 Task: Add Softage Information Technology Limited.
Action: Mouse moved to (422, 107)
Screenshot: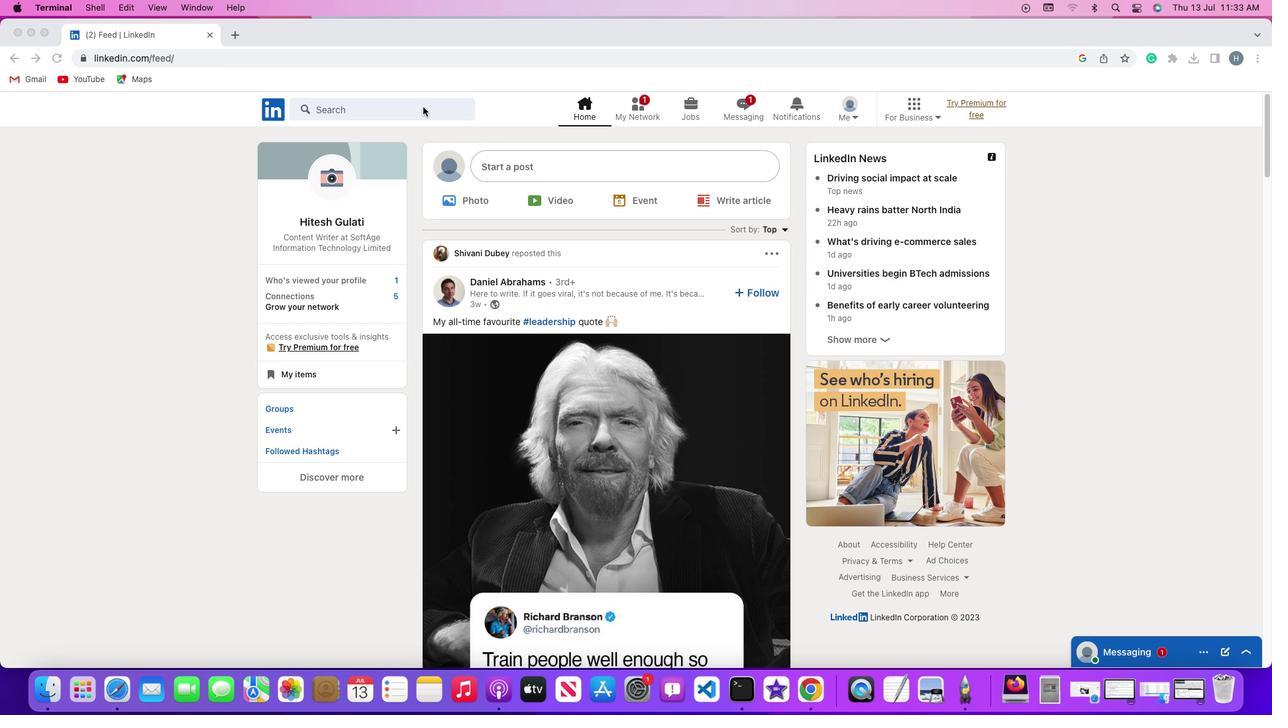 
Action: Mouse pressed left at (422, 107)
Screenshot: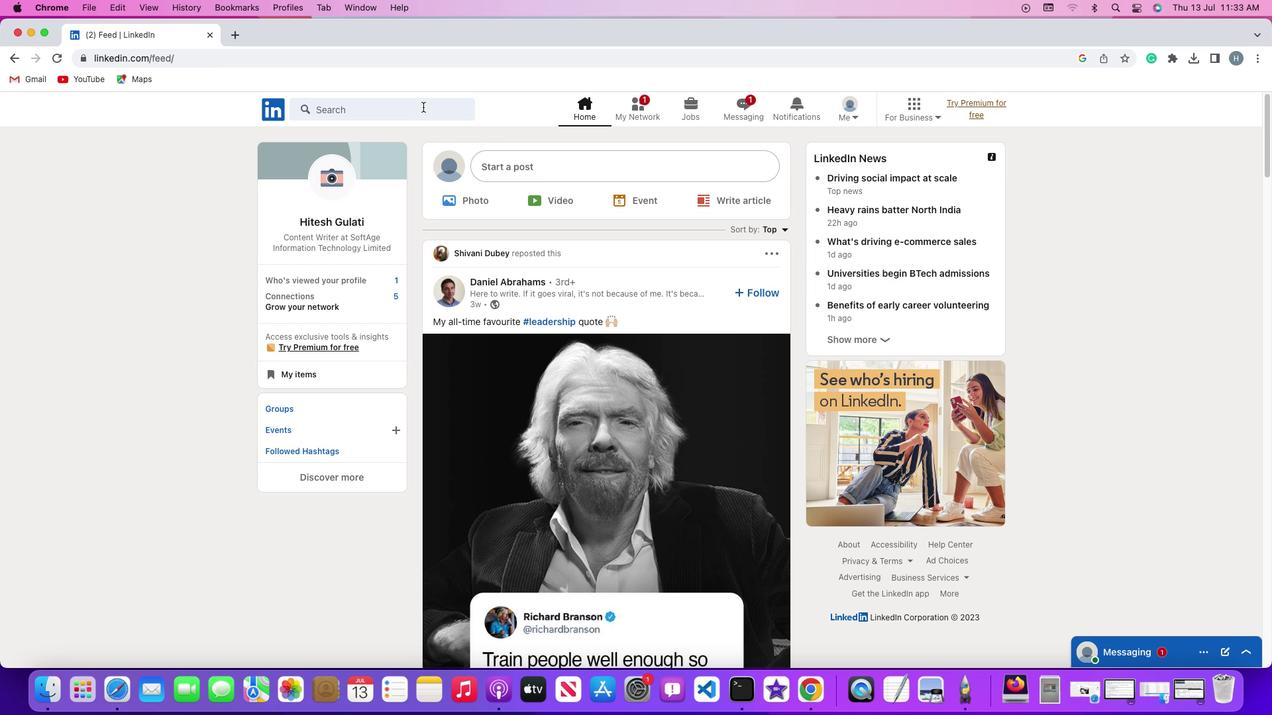 
Action: Mouse pressed left at (422, 107)
Screenshot: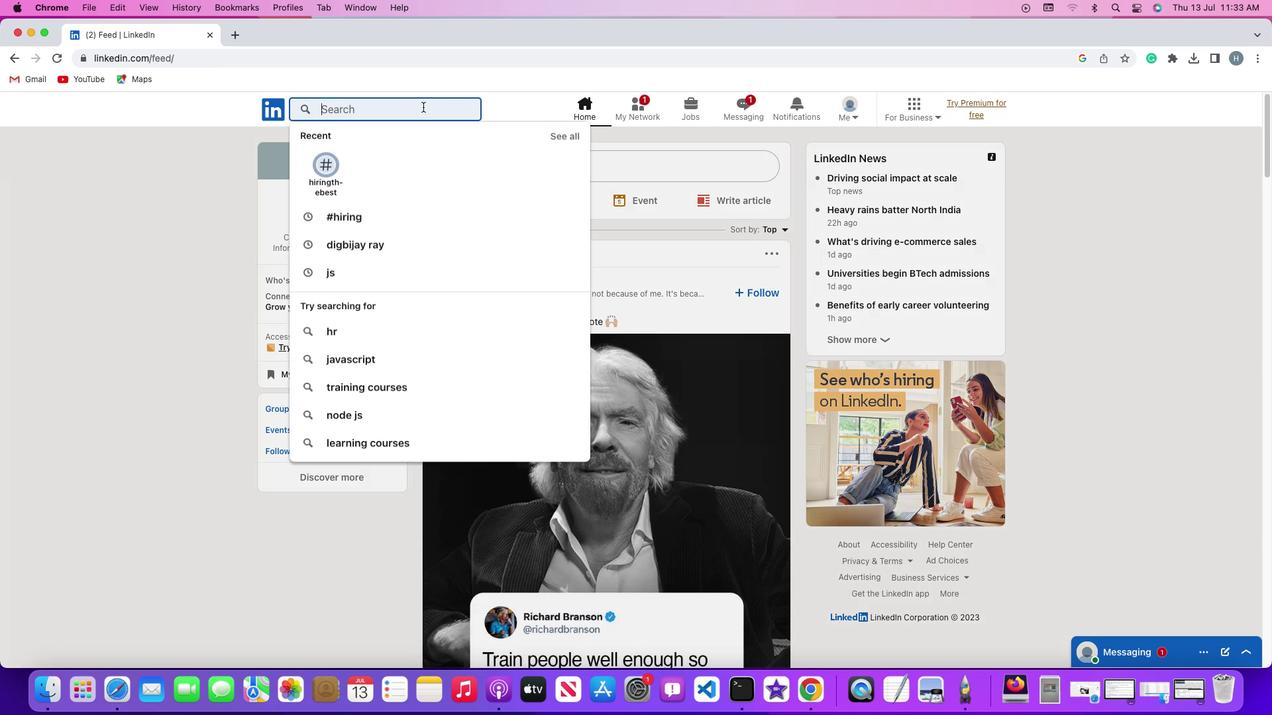 
Action: Key pressed Key.shift'#''h''i''r''i''n''g'Key.enter
Screenshot: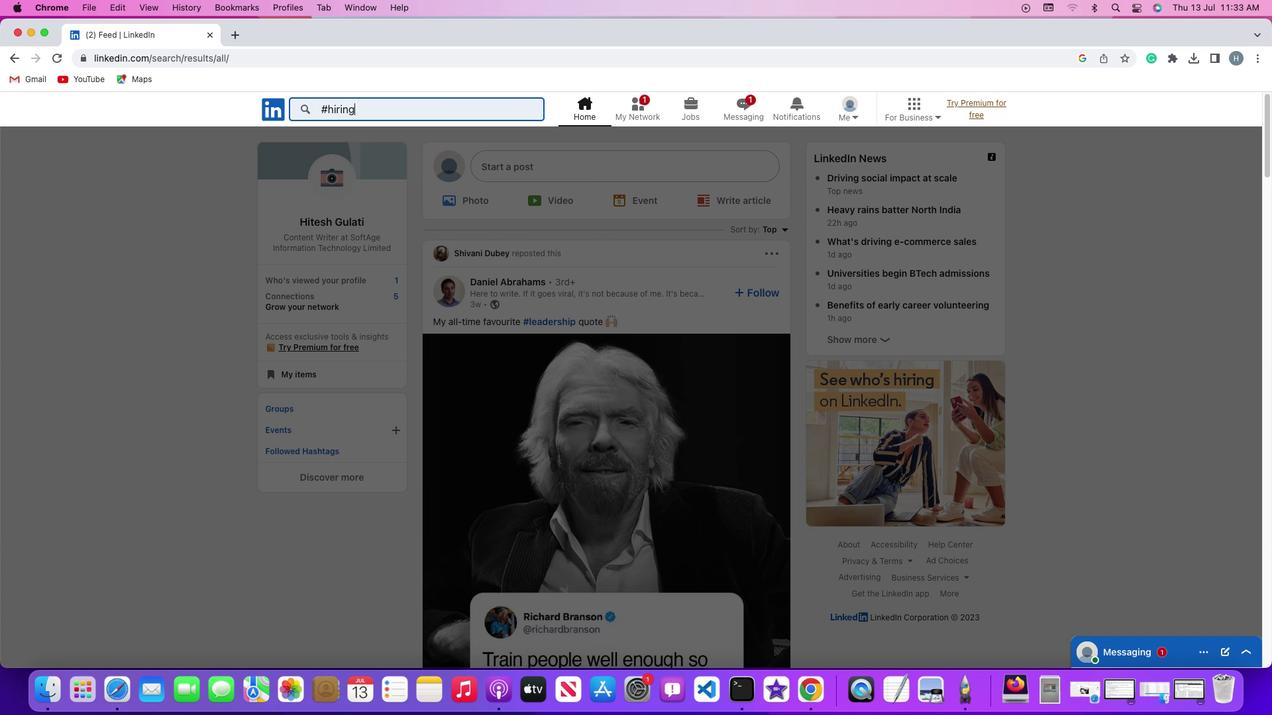 
Action: Mouse moved to (390, 143)
Screenshot: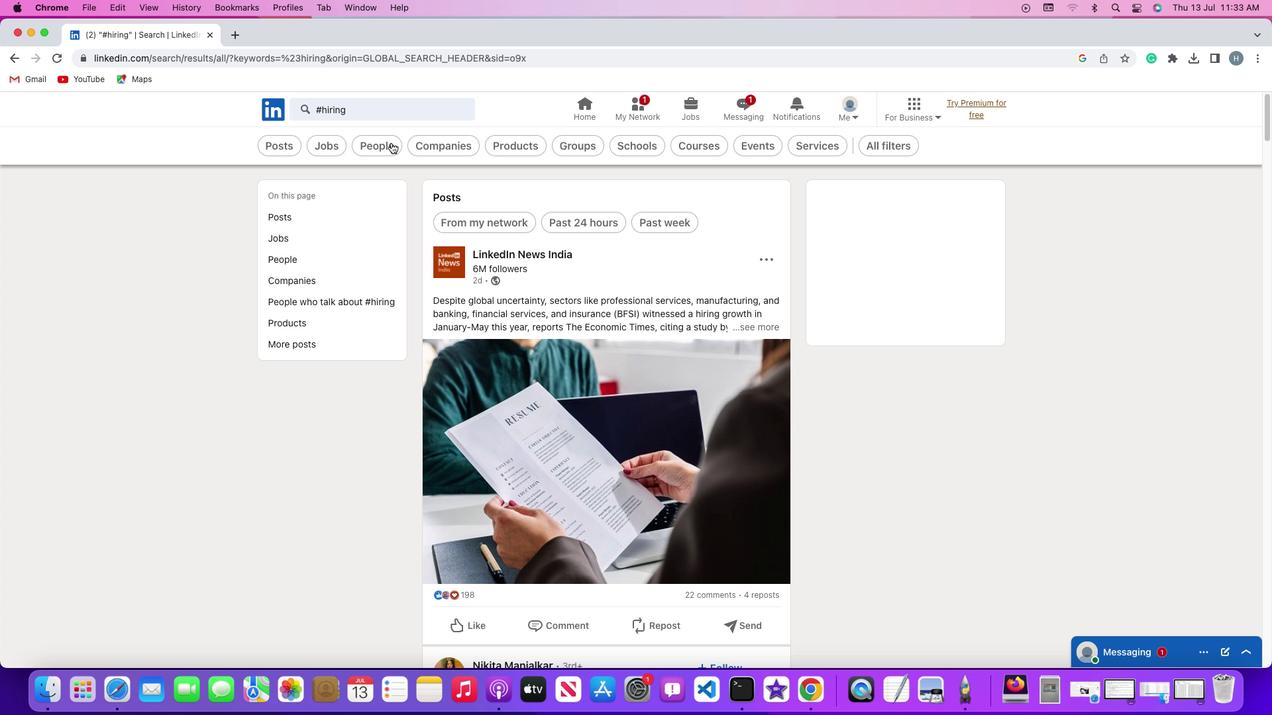 
Action: Mouse pressed left at (390, 143)
Screenshot: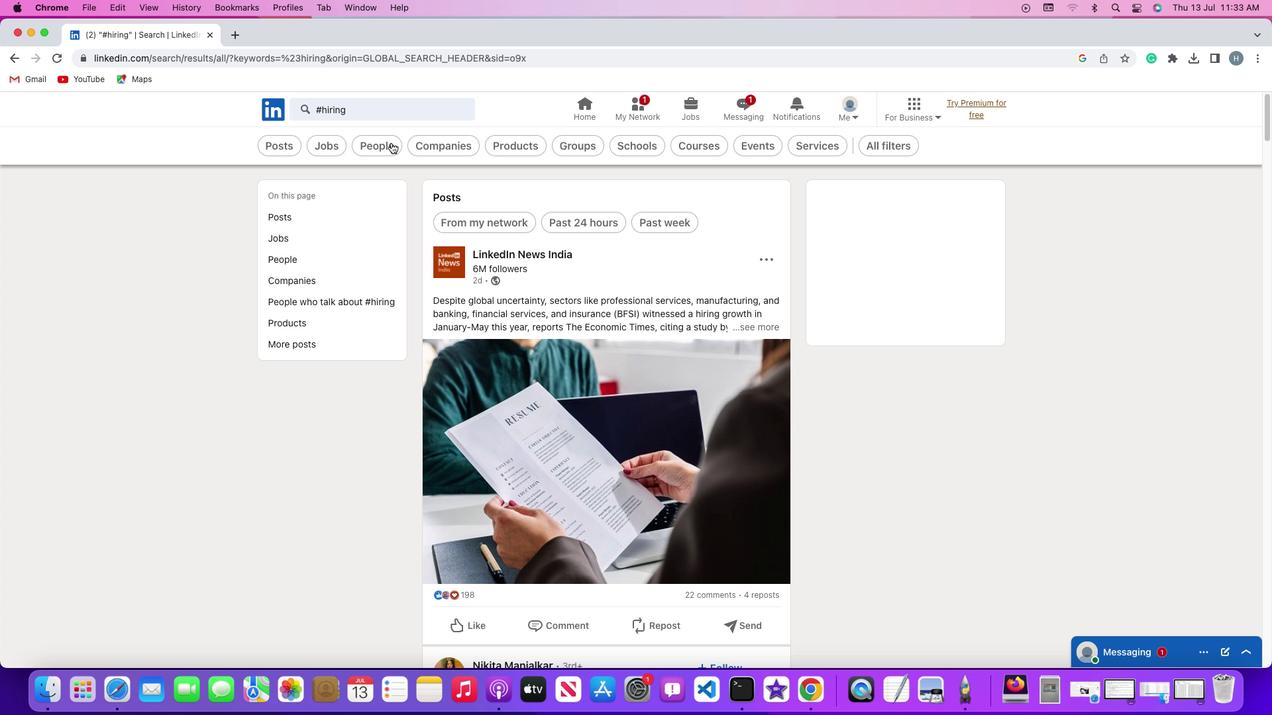 
Action: Mouse pressed left at (390, 143)
Screenshot: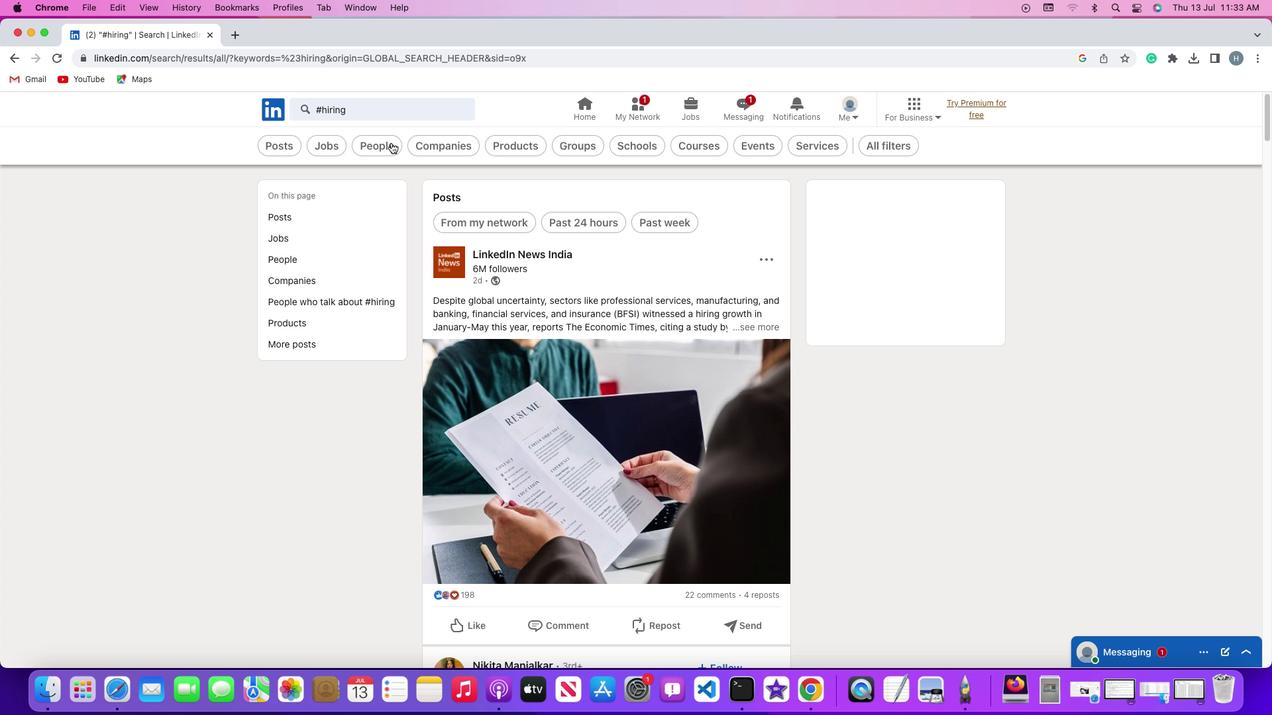 
Action: Mouse moved to (617, 143)
Screenshot: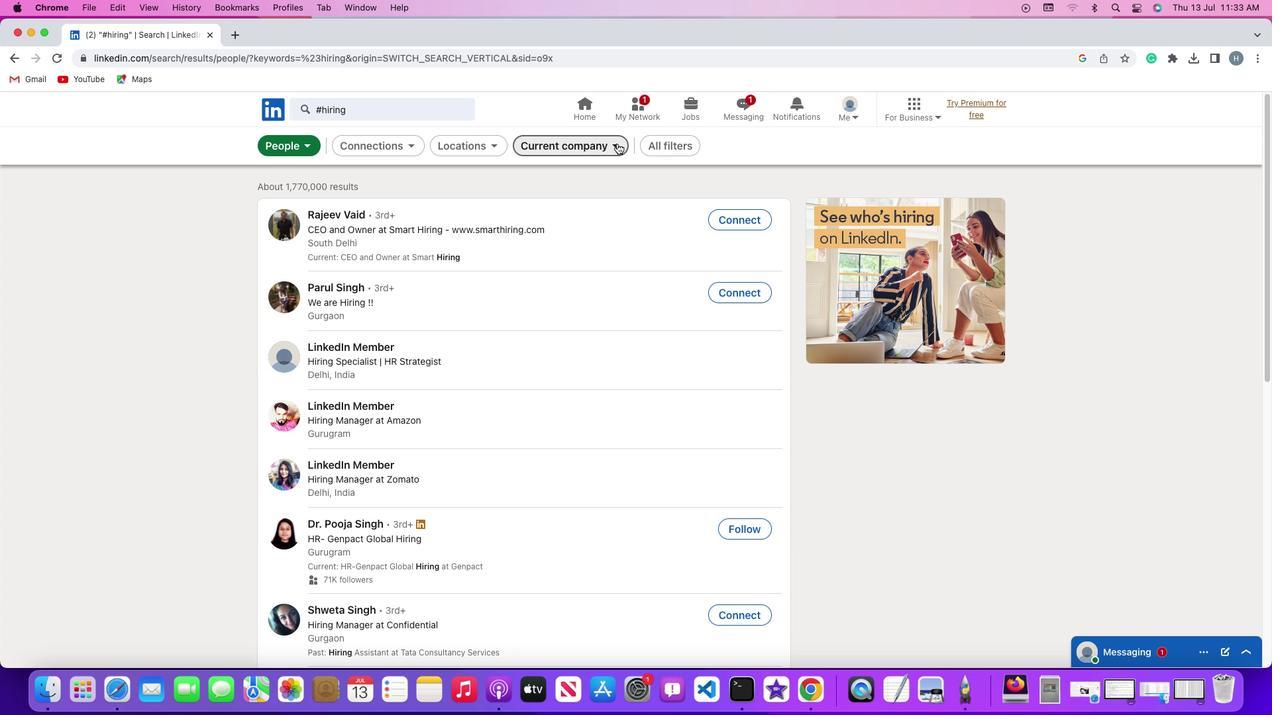 
Action: Mouse pressed left at (617, 143)
Screenshot: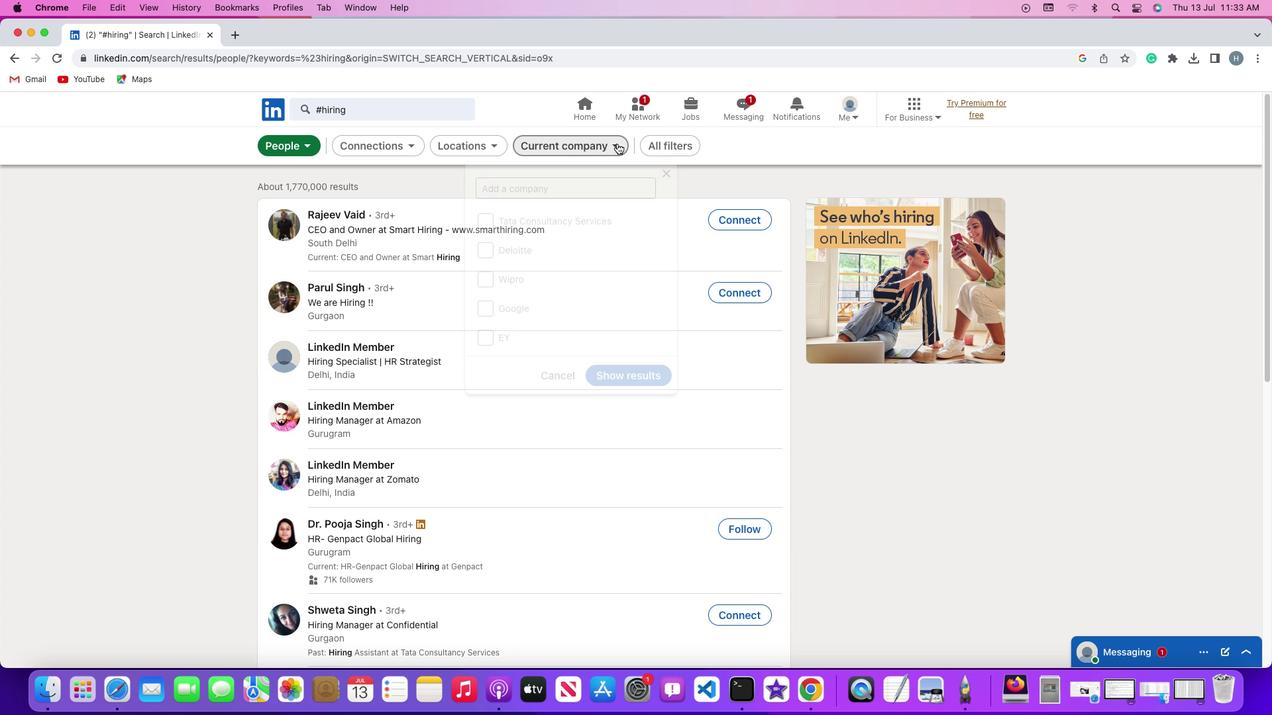 
Action: Mouse moved to (592, 186)
Screenshot: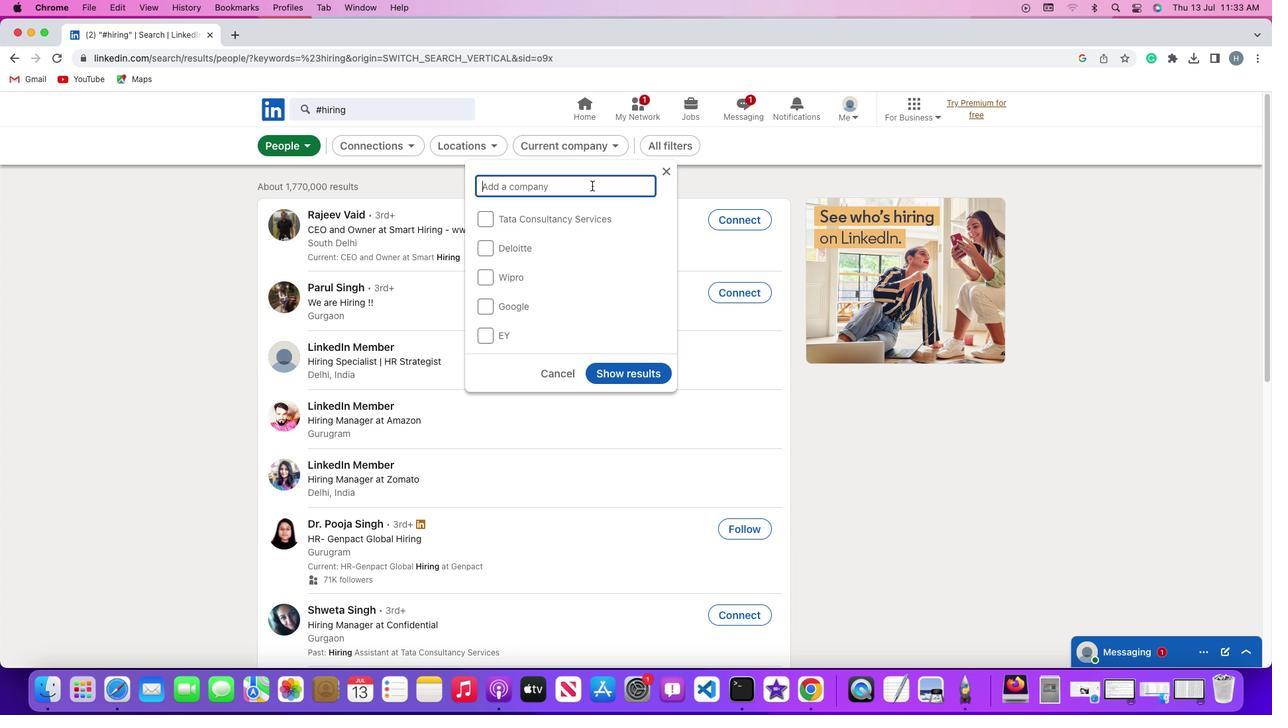
Action: Mouse pressed left at (592, 186)
Screenshot: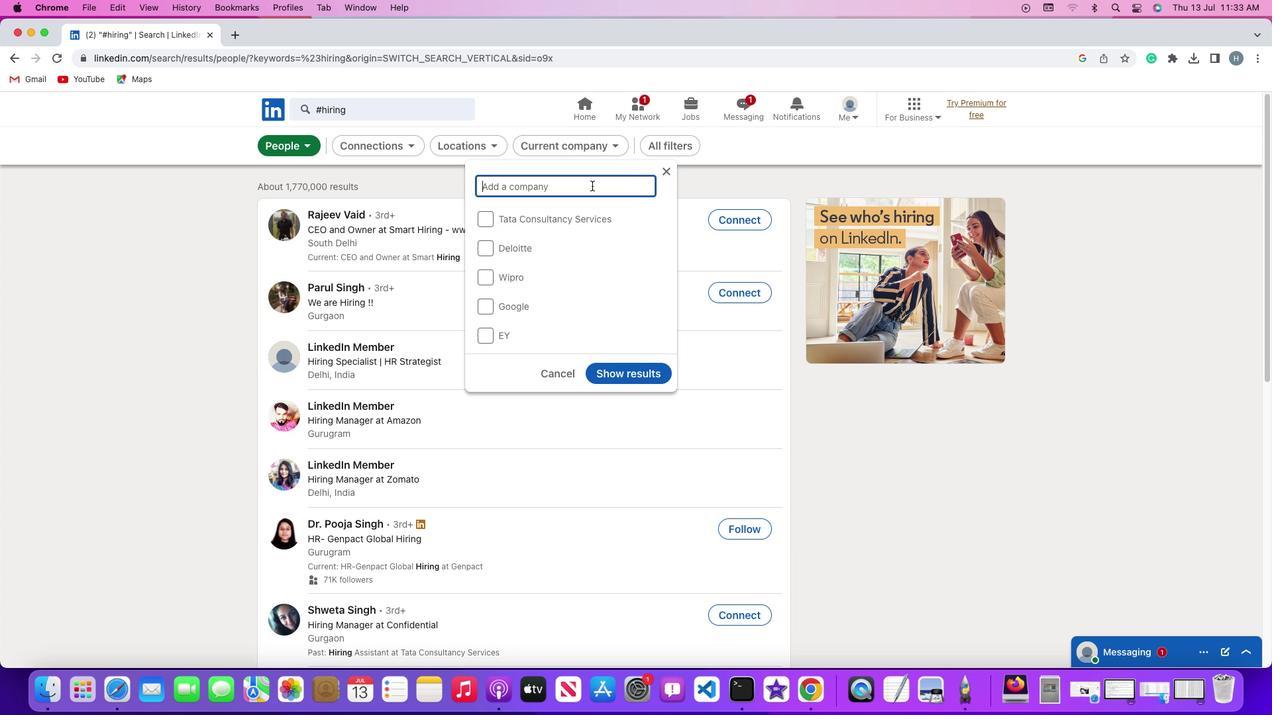 
Action: Key pressed Key.shift'S''o''f''t''a''g''e'
Screenshot: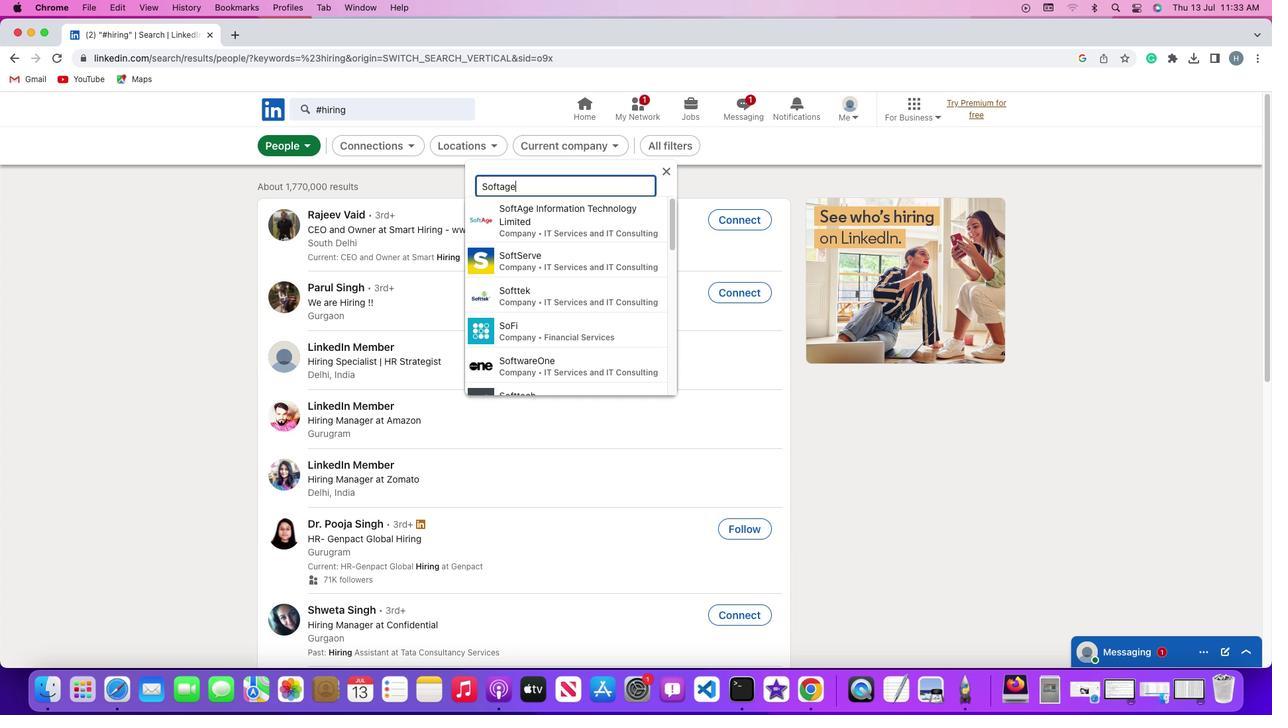 
Action: Mouse moved to (588, 216)
Screenshot: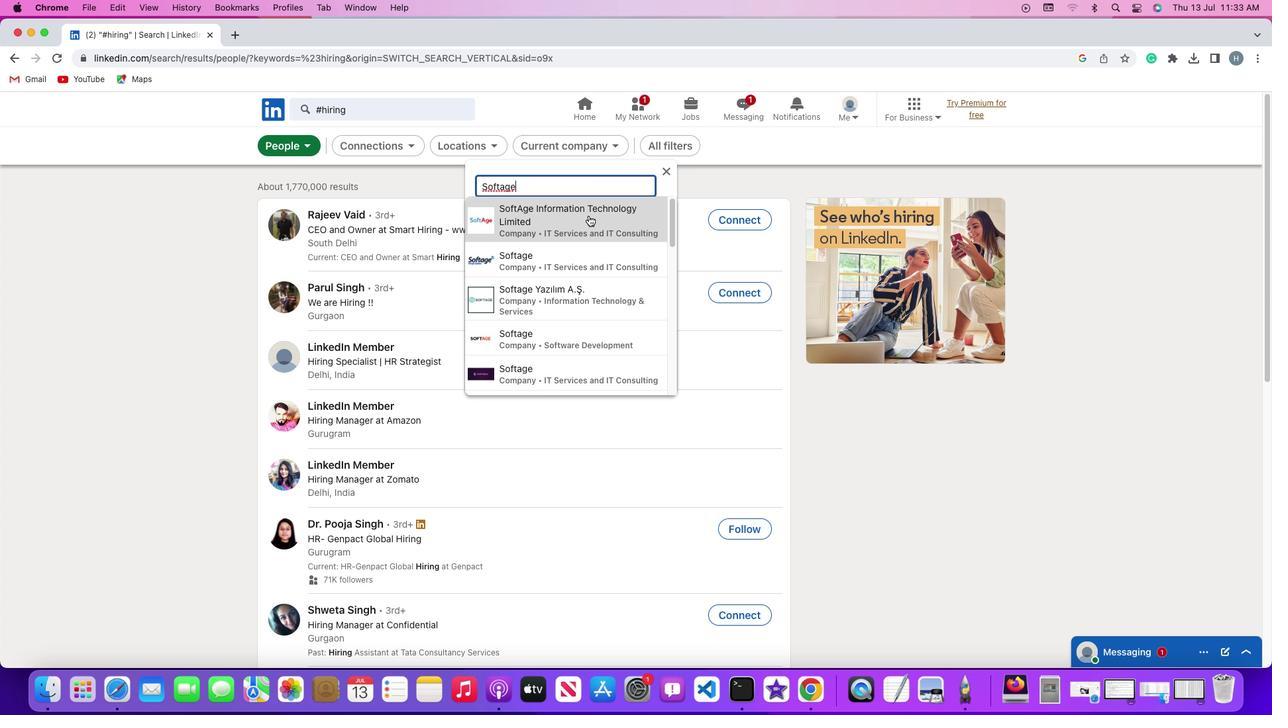 
Action: Mouse pressed left at (588, 216)
Screenshot: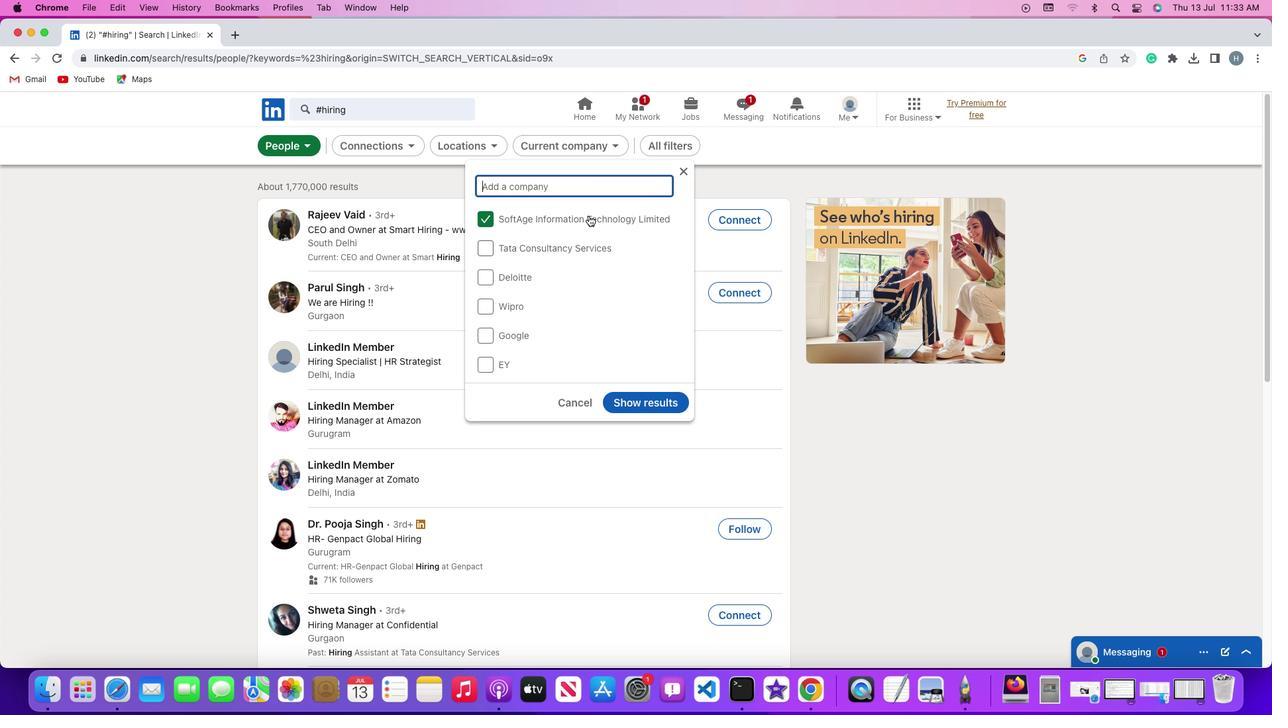 
Action: Mouse moved to (583, 273)
Screenshot: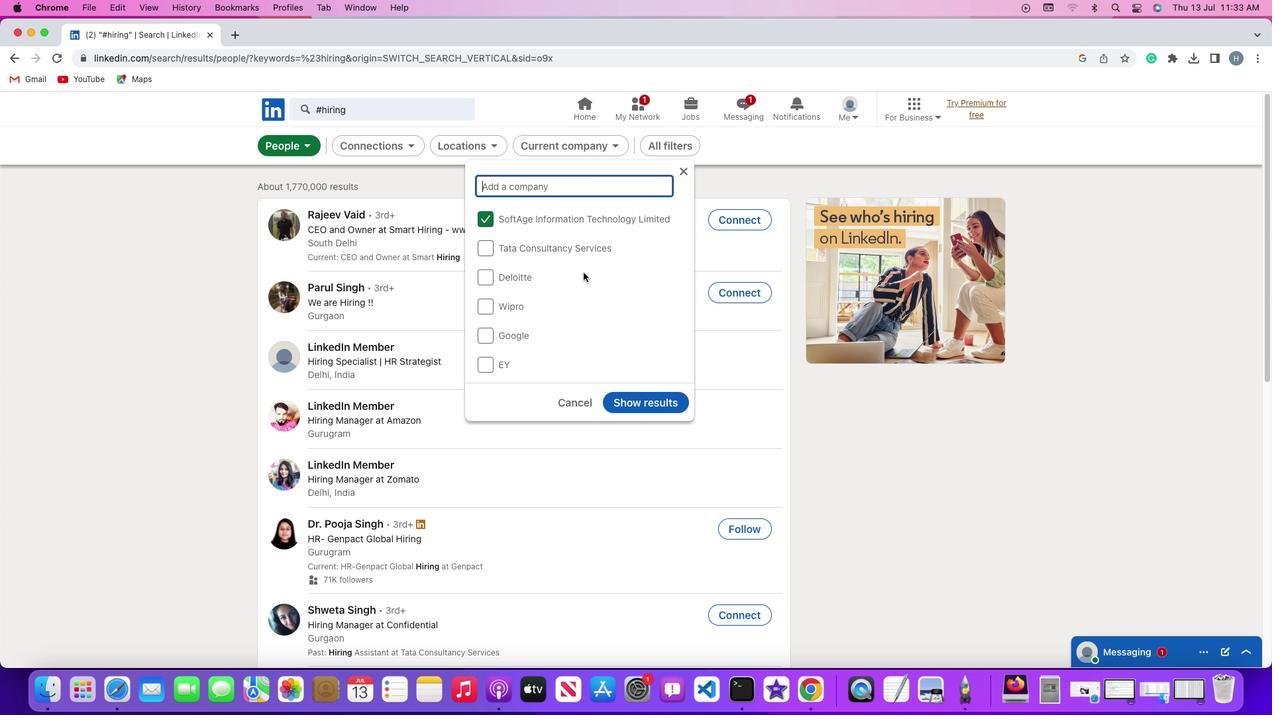 
